Task: Enable the 'Travel guidance' option in Google Travel settings.
Action: Mouse pressed left at (336, 208)
Screenshot: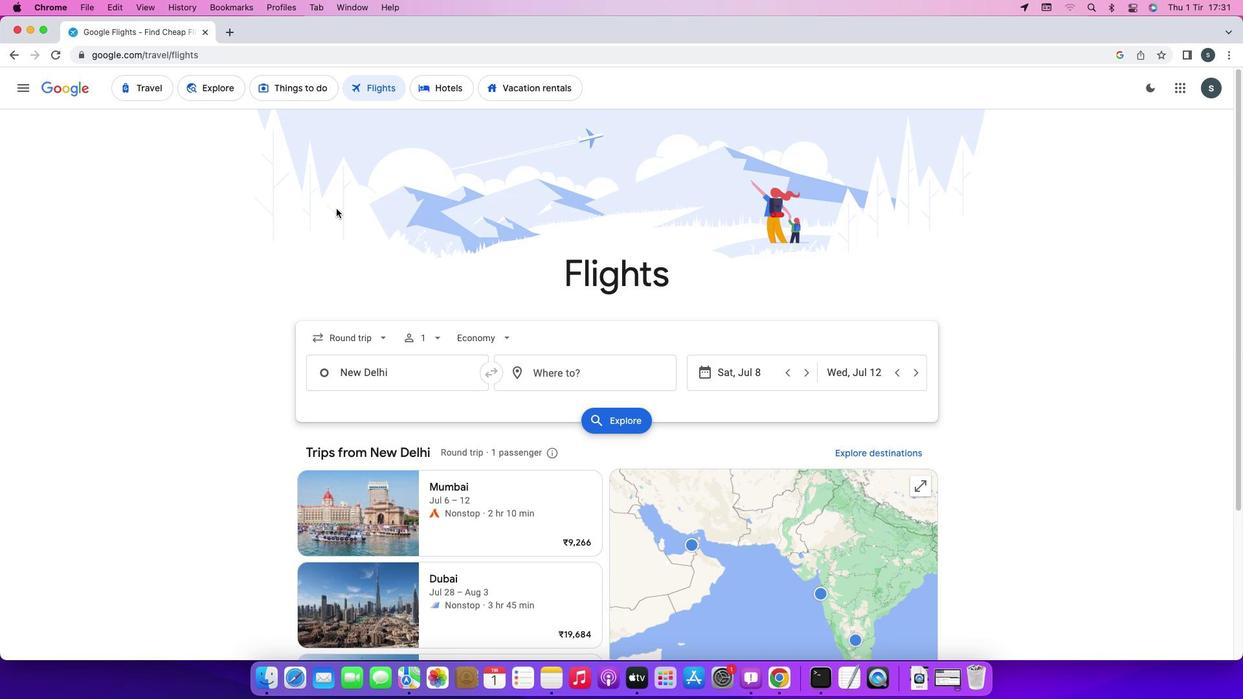 
Action: Mouse moved to (21, 88)
Screenshot: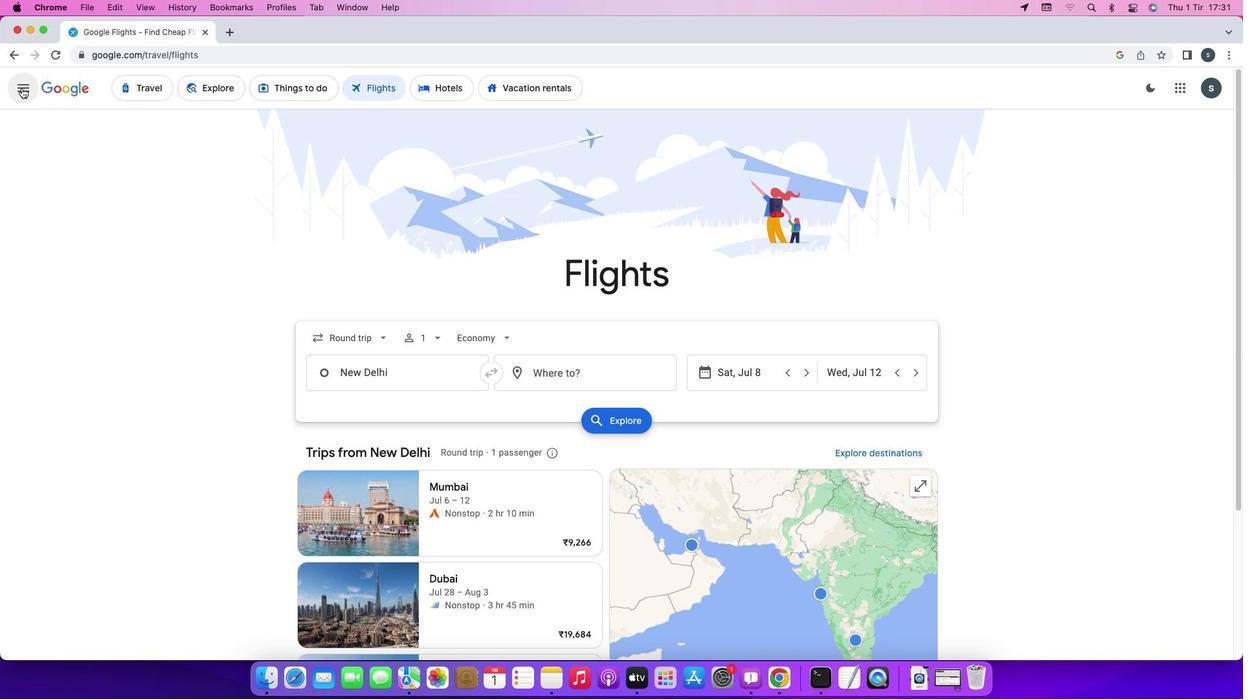 
Action: Mouse pressed left at (21, 88)
Screenshot: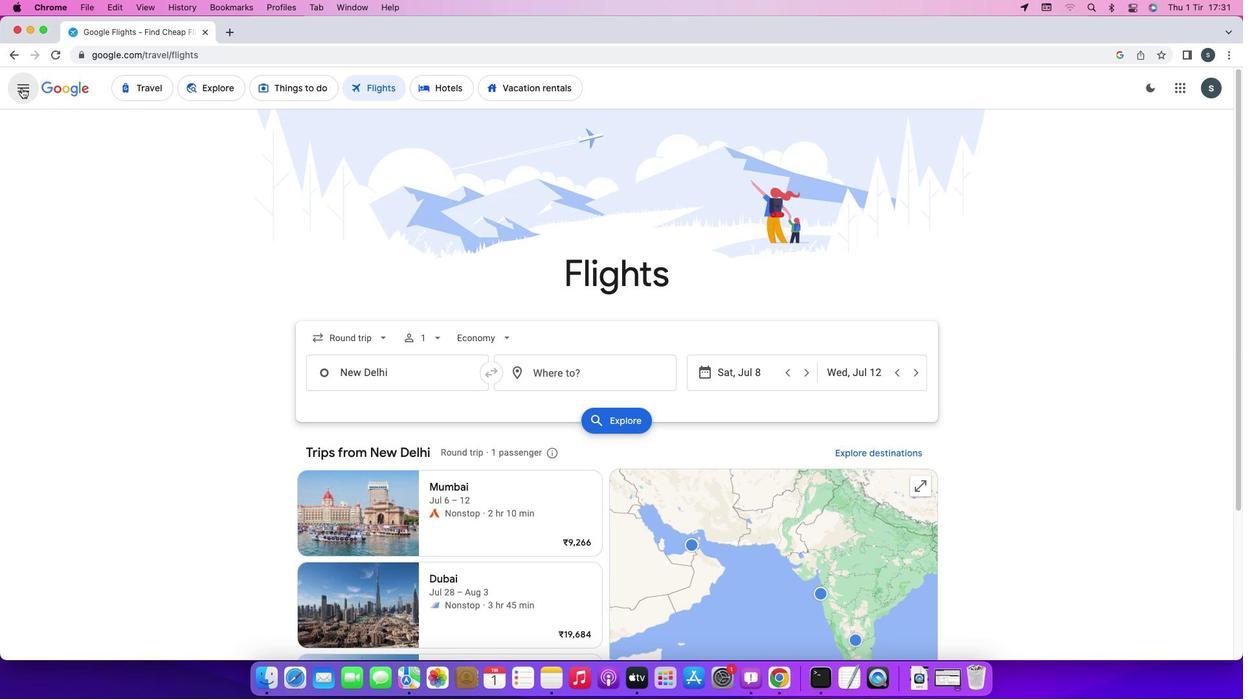 
Action: Mouse moved to (93, 584)
Screenshot: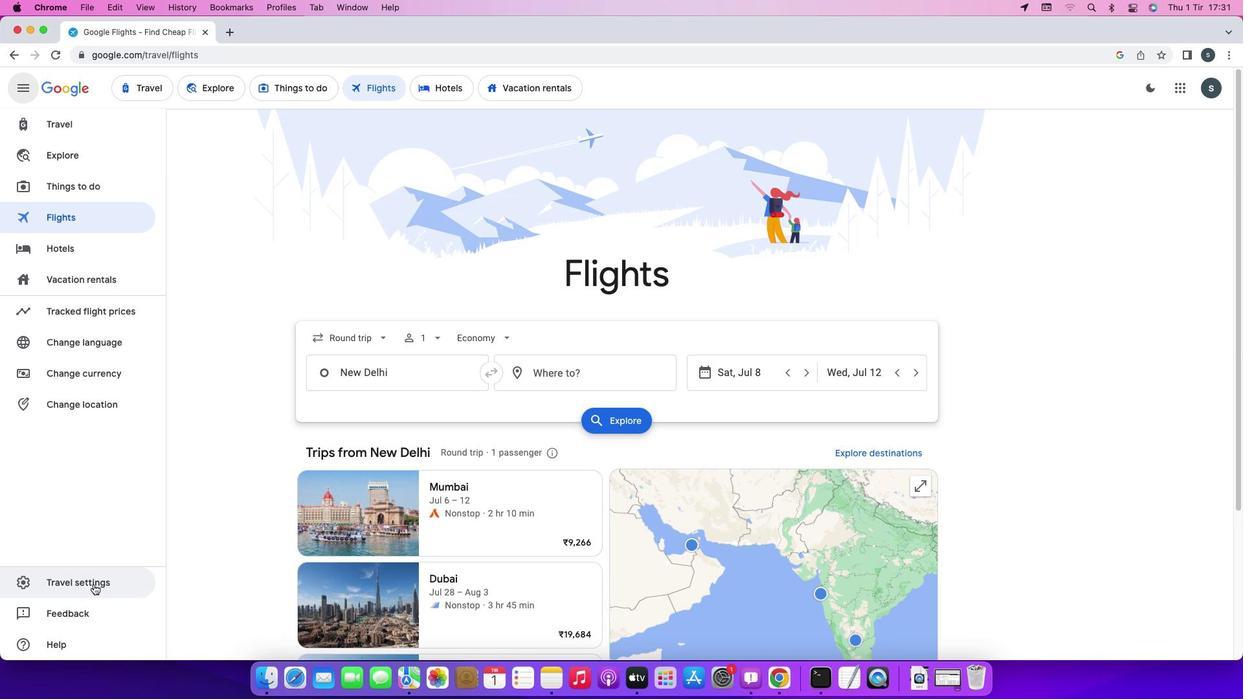 
Action: Mouse pressed left at (93, 584)
Screenshot: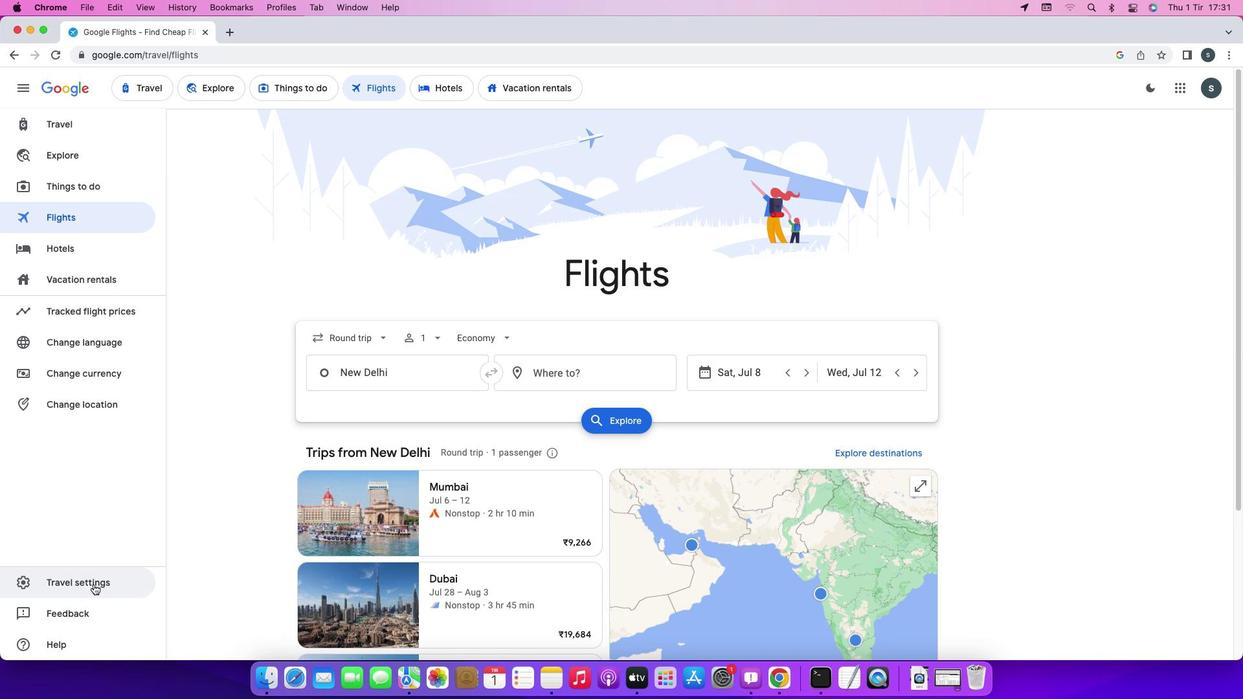 
Action: Mouse moved to (614, 495)
Screenshot: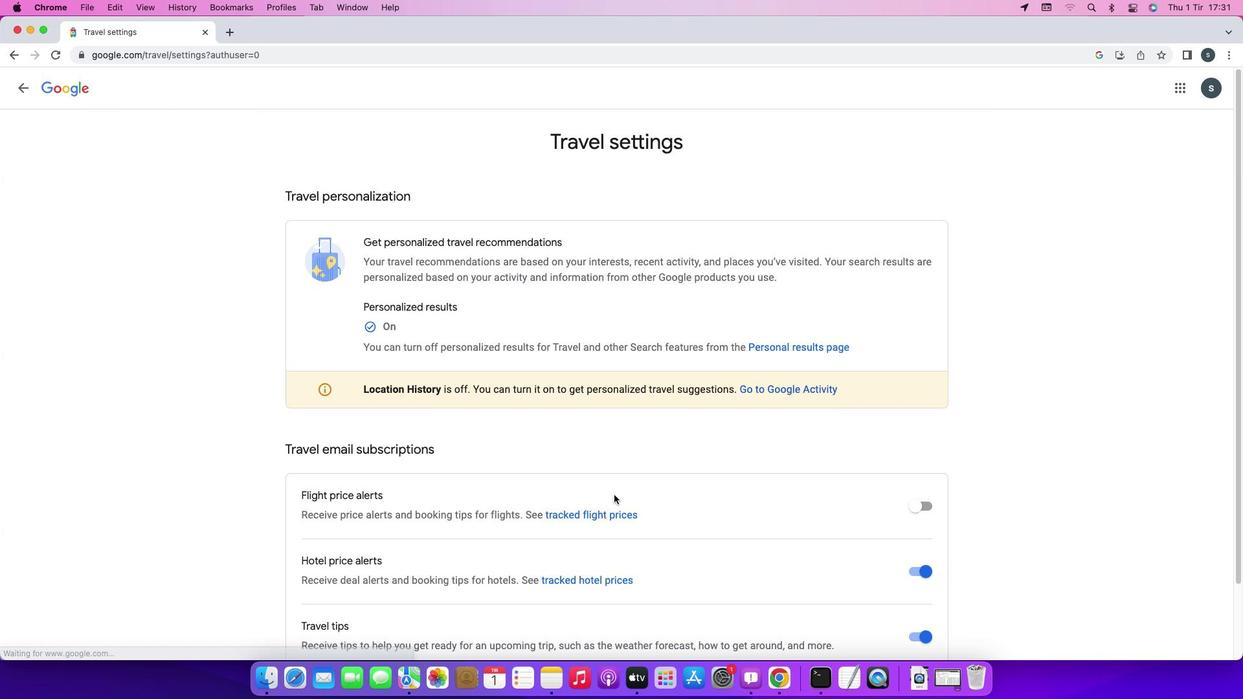 
Action: Mouse scrolled (614, 495) with delta (0, 0)
Screenshot: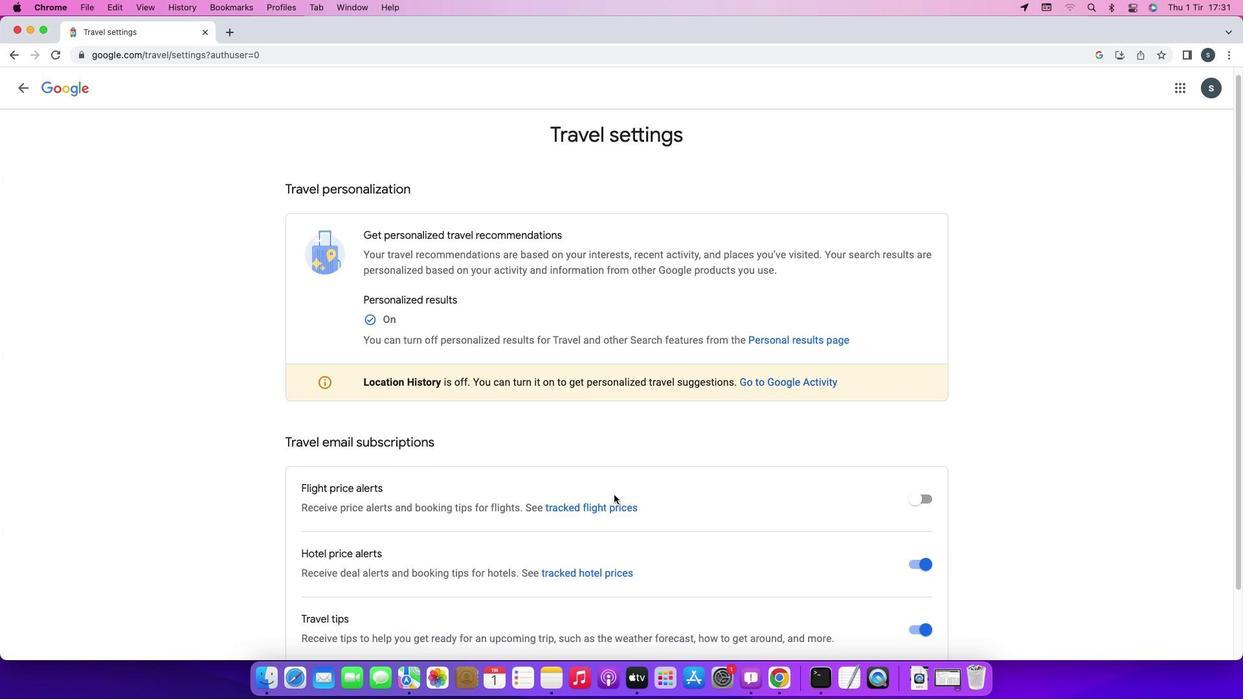 
Action: Mouse scrolled (614, 495) with delta (0, 0)
Screenshot: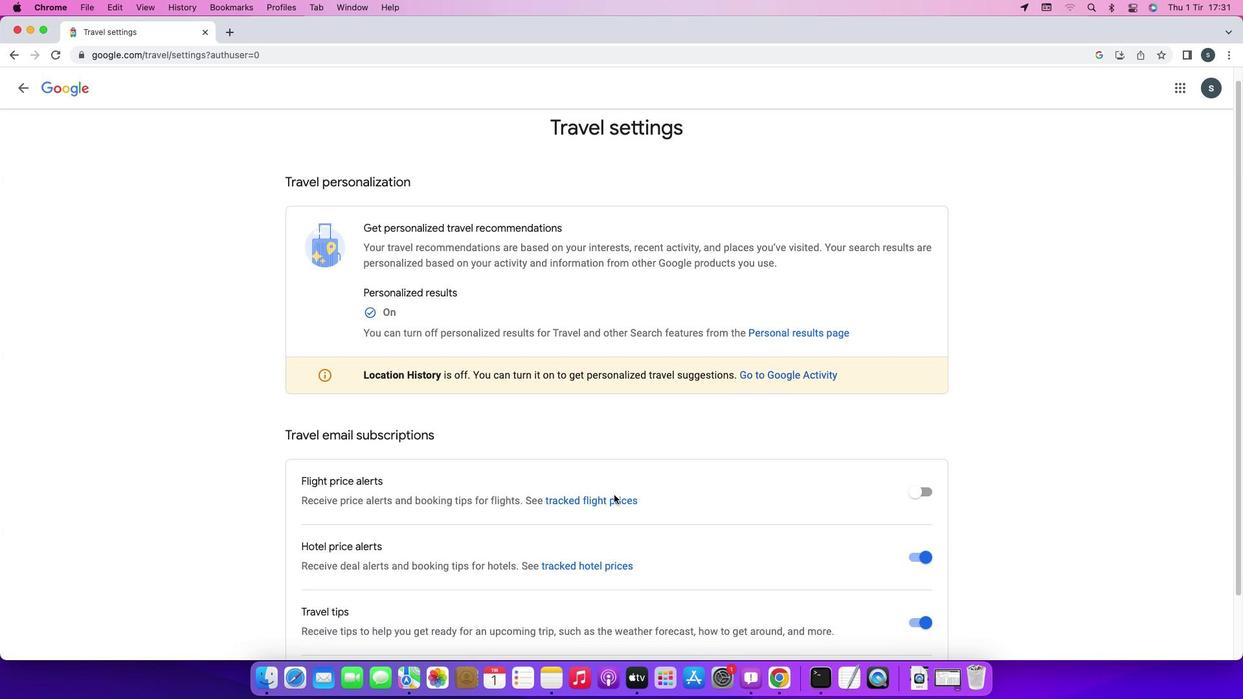 
Action: Mouse scrolled (614, 495) with delta (0, -1)
Screenshot: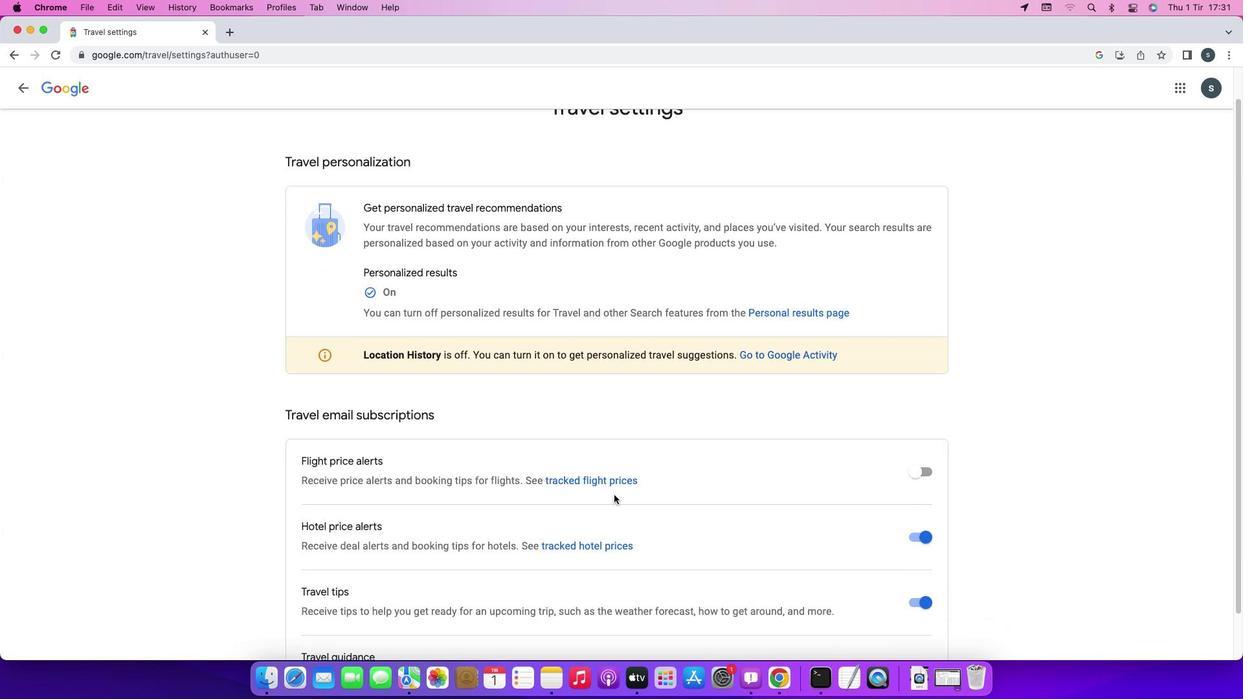 
Action: Mouse scrolled (614, 495) with delta (0, -2)
Screenshot: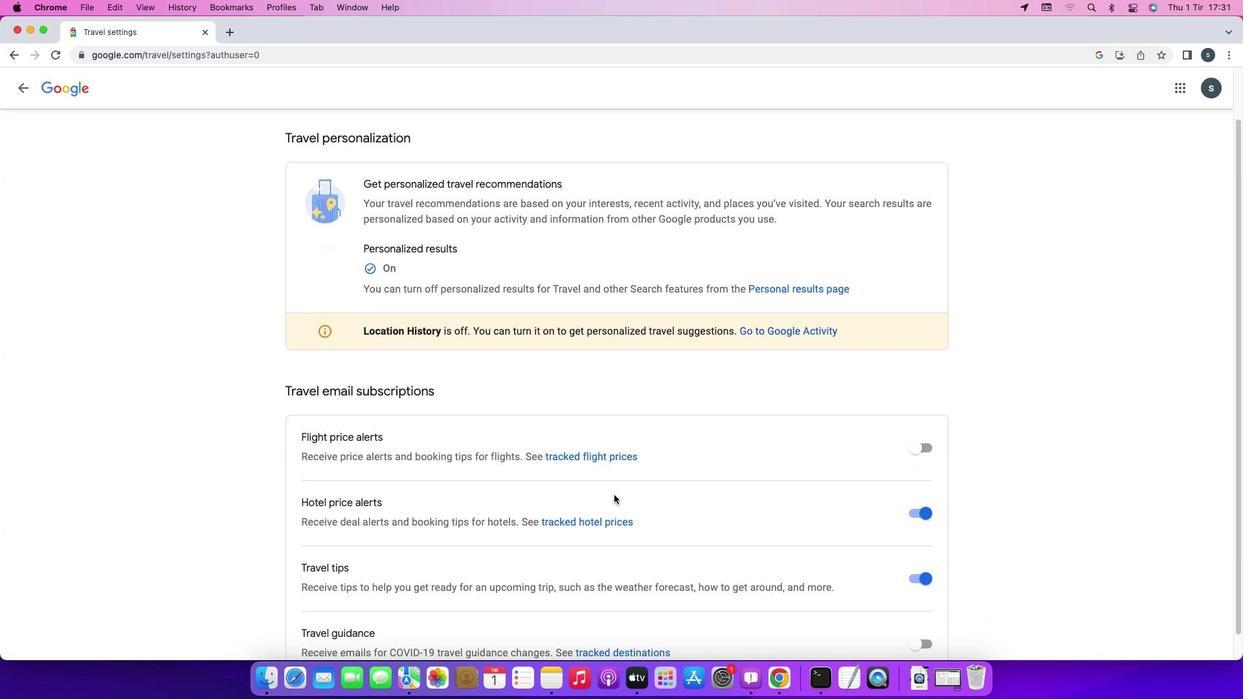 
Action: Mouse scrolled (614, 495) with delta (0, 0)
Screenshot: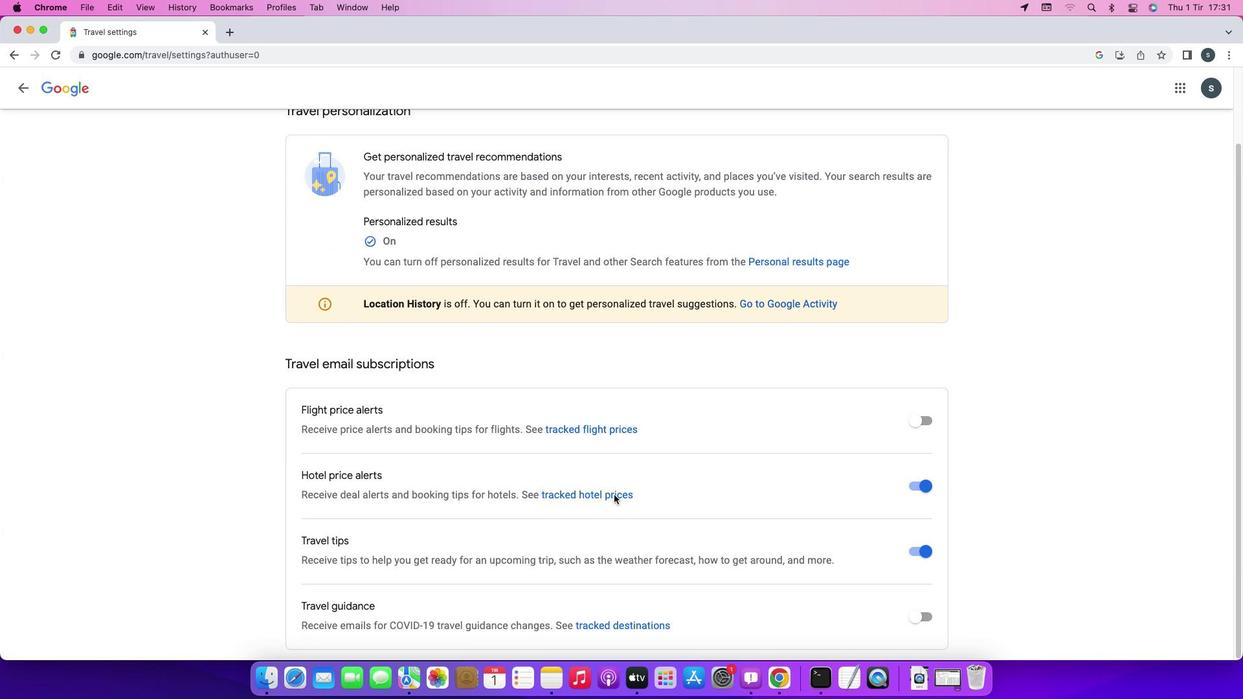 
Action: Mouse scrolled (614, 495) with delta (0, 0)
Screenshot: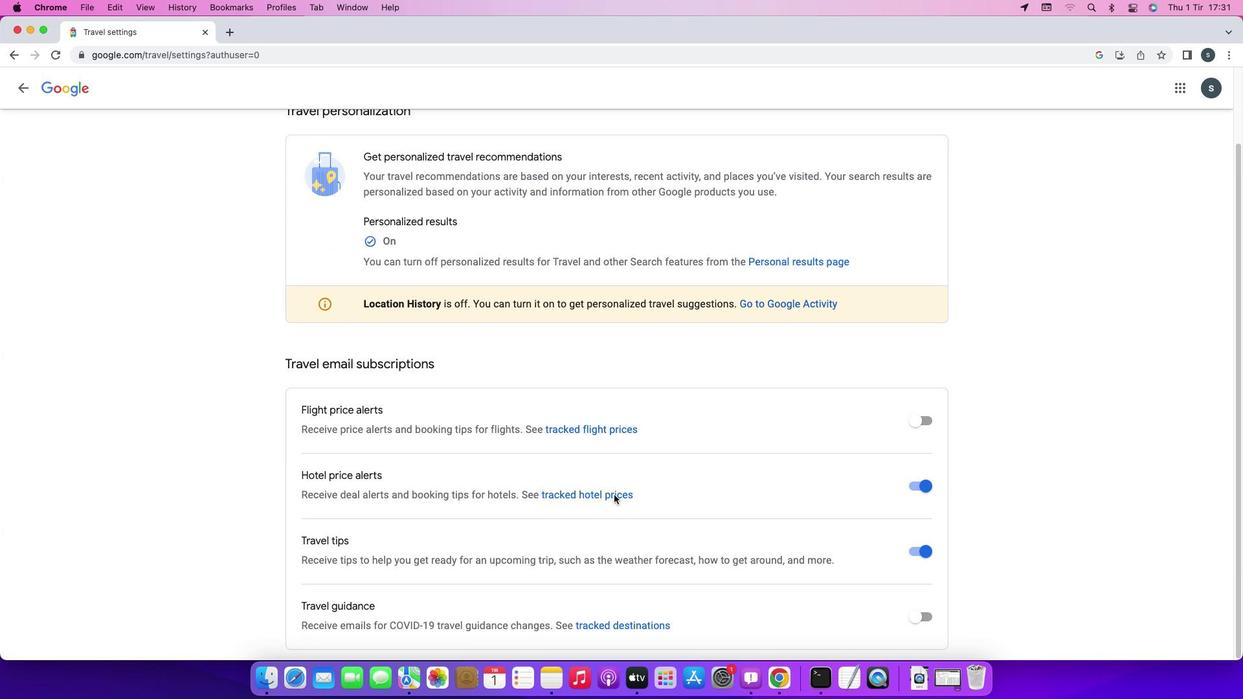 
Action: Mouse scrolled (614, 495) with delta (0, -1)
Screenshot: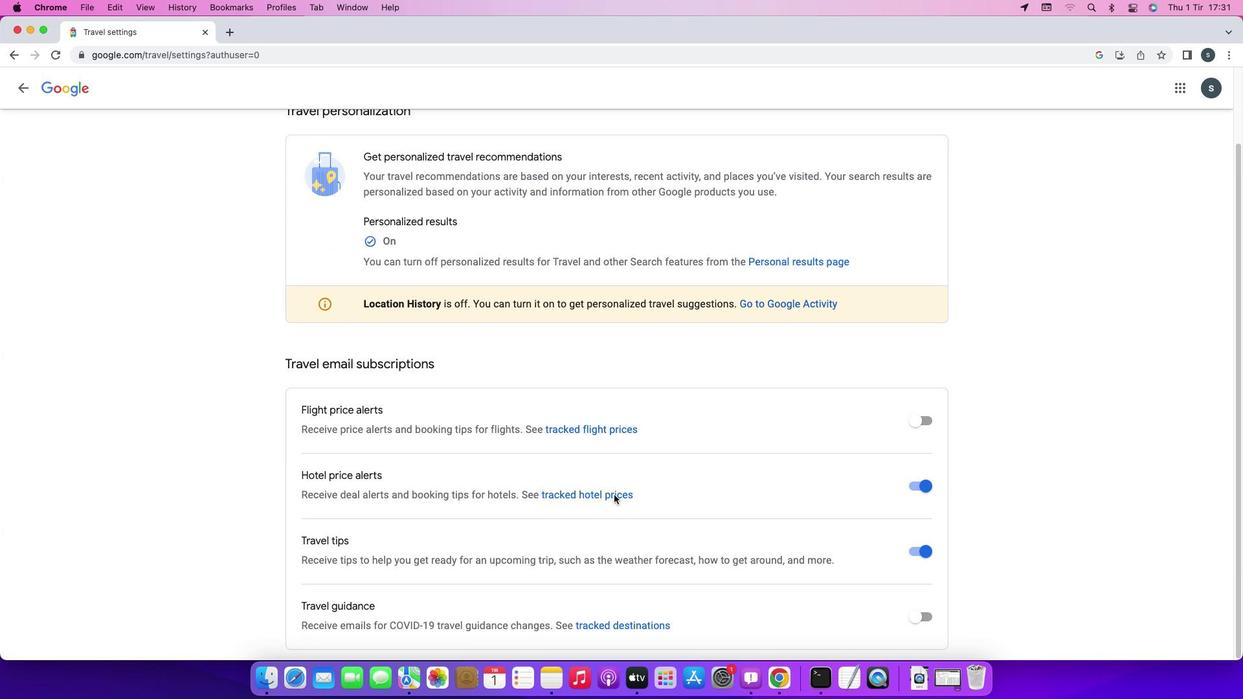 
Action: Mouse moved to (918, 618)
Screenshot: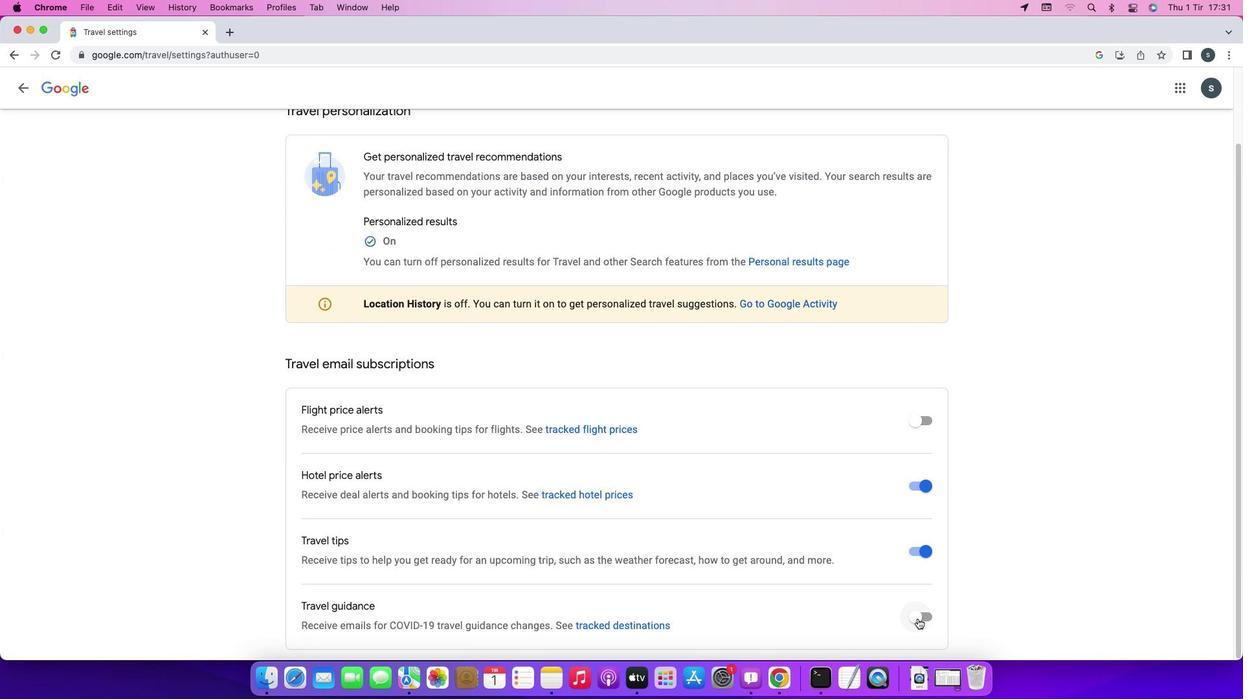 
Action: Mouse pressed left at (918, 618)
Screenshot: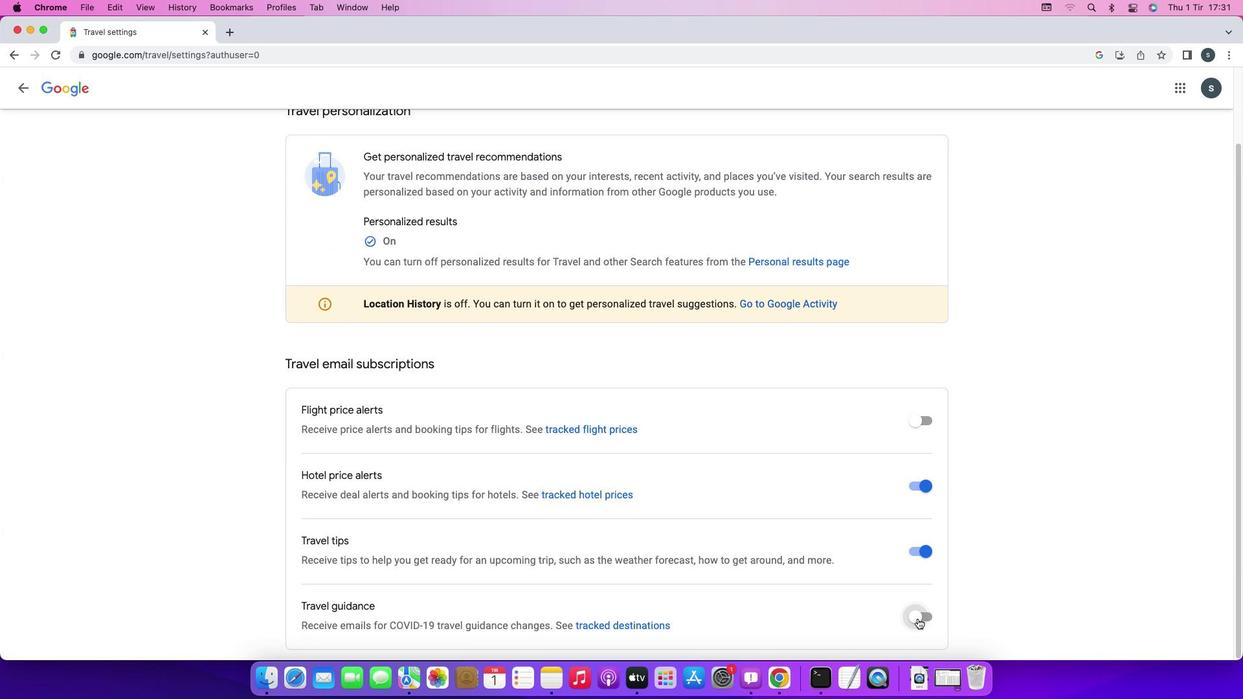 
Action: Mouse moved to (991, 575)
Screenshot: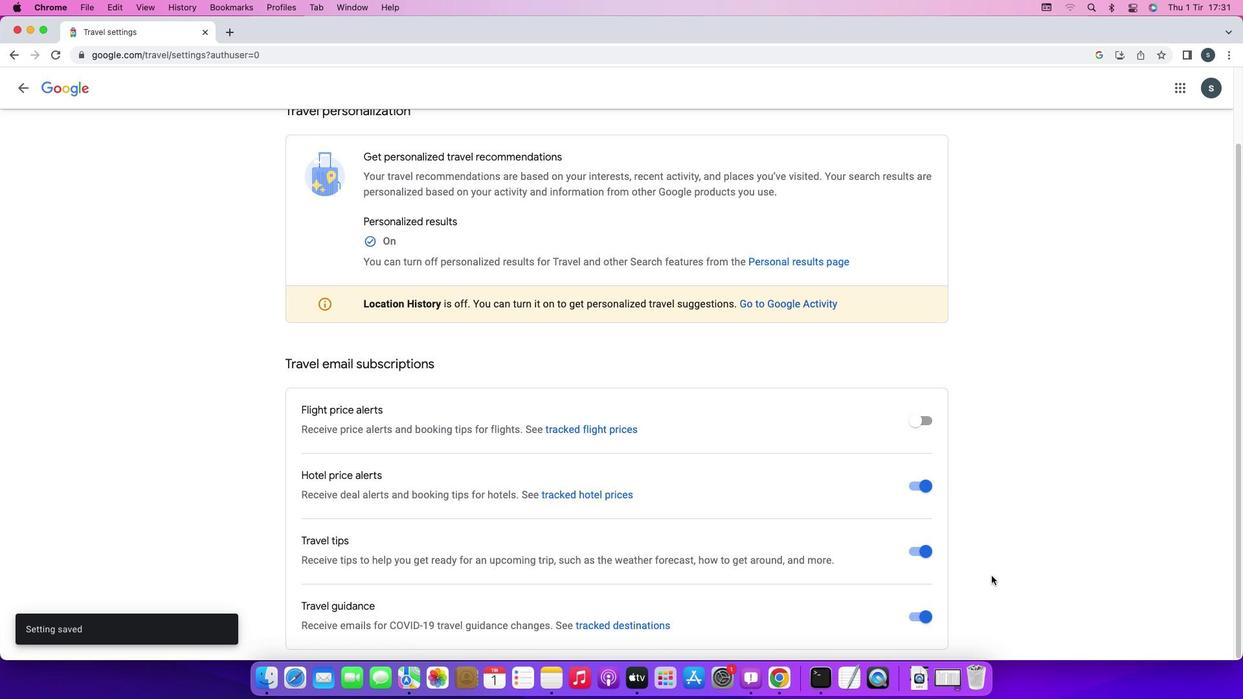 
Action: Mouse pressed left at (991, 575)
Screenshot: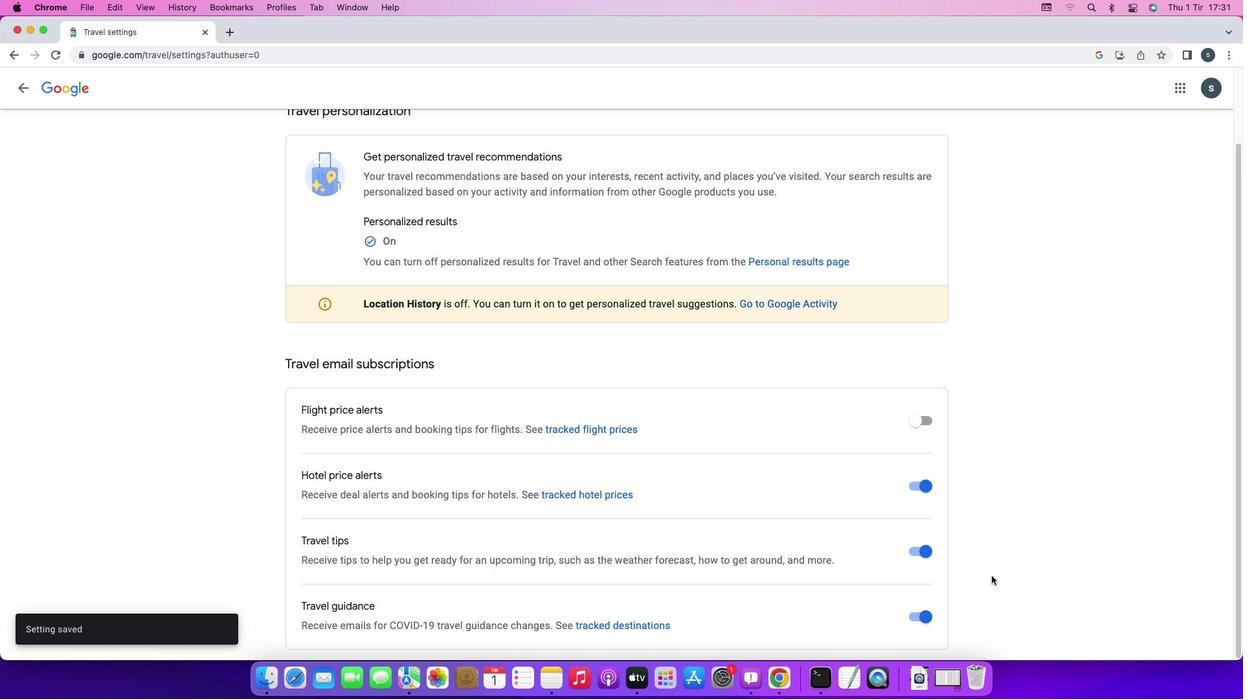 
